 Task: Create in the project VestaTech in Backlog an issue 'Create a new online platform for online language courses with advanced speech recognition and translation features', assign it to team member softage.4@softage.net and change the status to IN PROGRESS.
Action: Mouse moved to (229, 297)
Screenshot: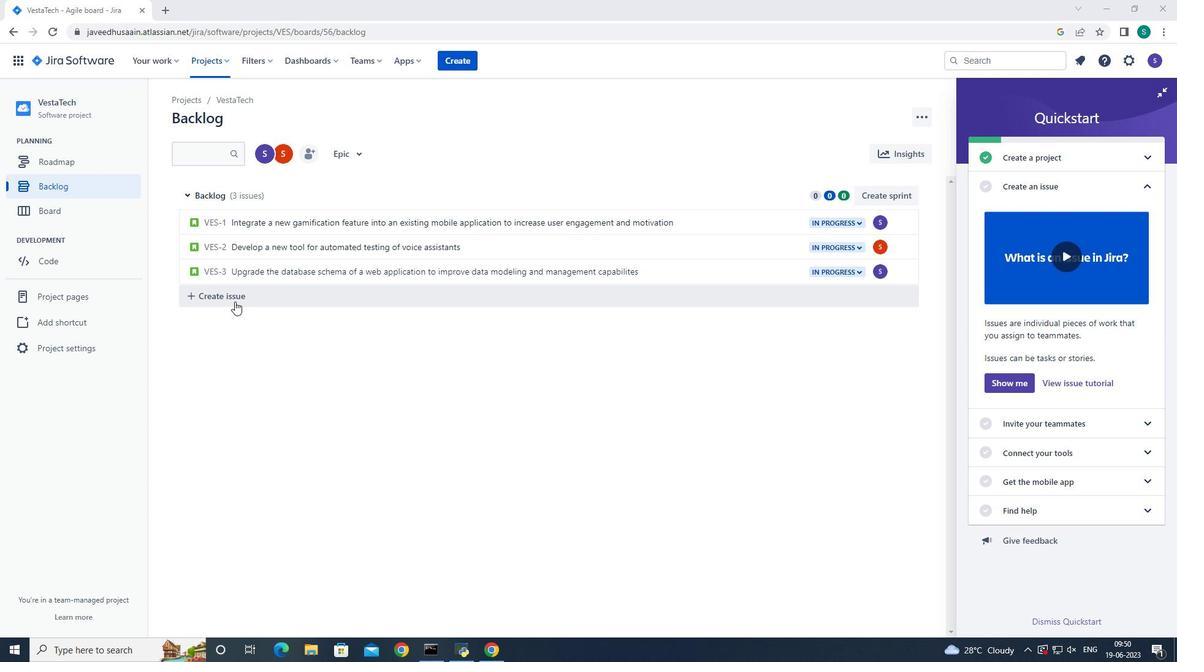 
Action: Mouse pressed left at (229, 297)
Screenshot: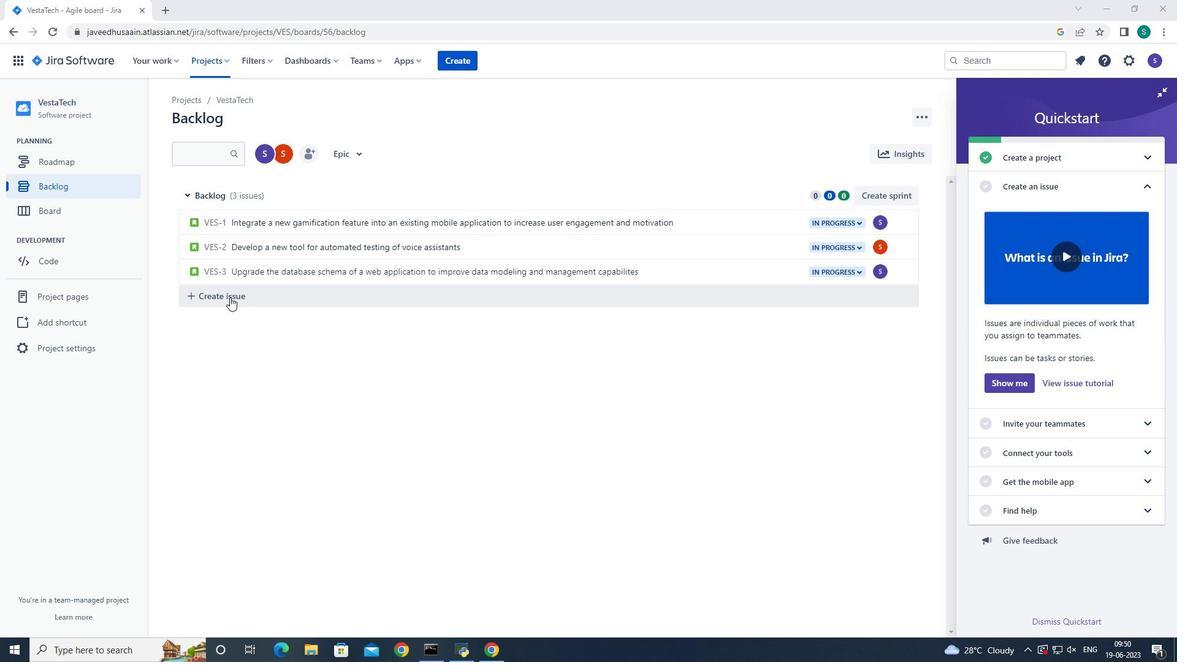 
Action: Mouse moved to (254, 296)
Screenshot: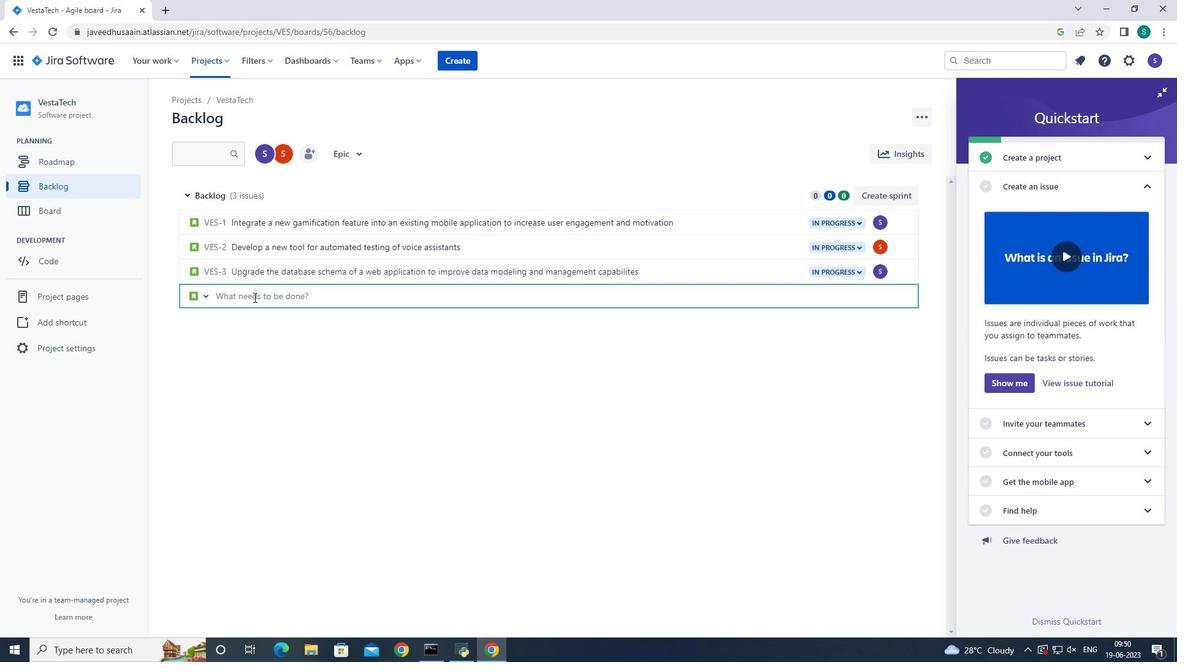 
Action: Mouse pressed left at (254, 296)
Screenshot: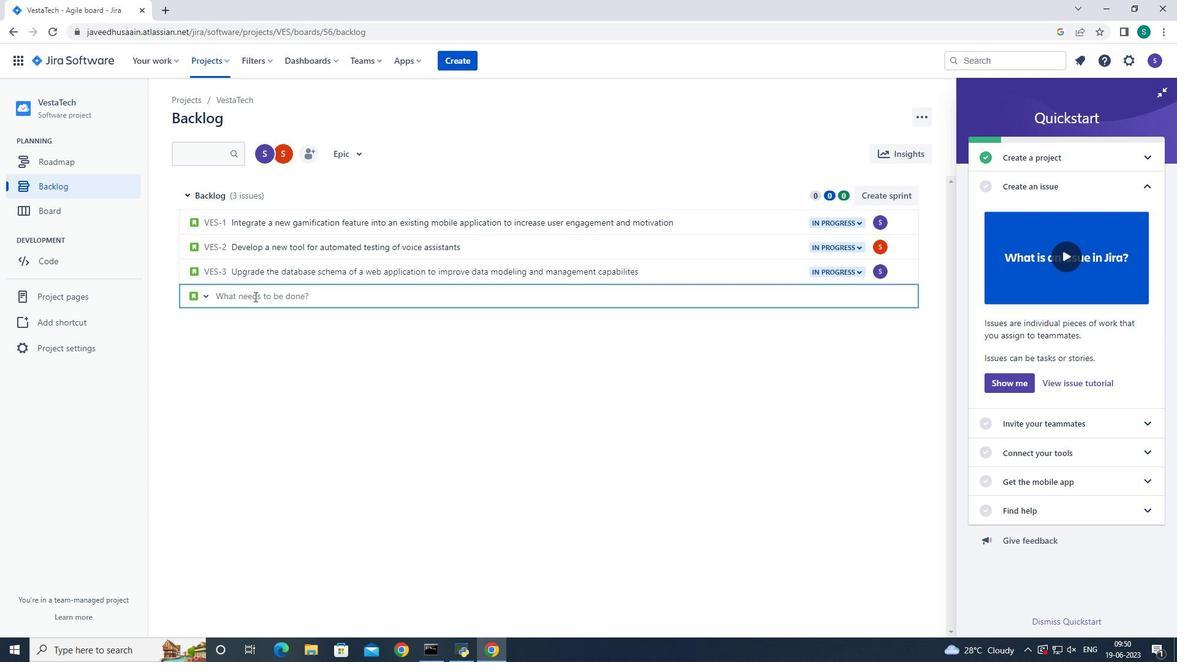 
Action: Key pressed <Key.shift>Create<Key.space>a<Key.space>new<Key.space>online<Key.space>platform<Key.space>for<Key.space>online<Key.space>language<Key.space>courses<Key.space>with<Key.space>advanced<Key.space>speech<Key.space>recognition<Key.space>and<Key.space>translation<Key.space>features<Key.enter>
Screenshot: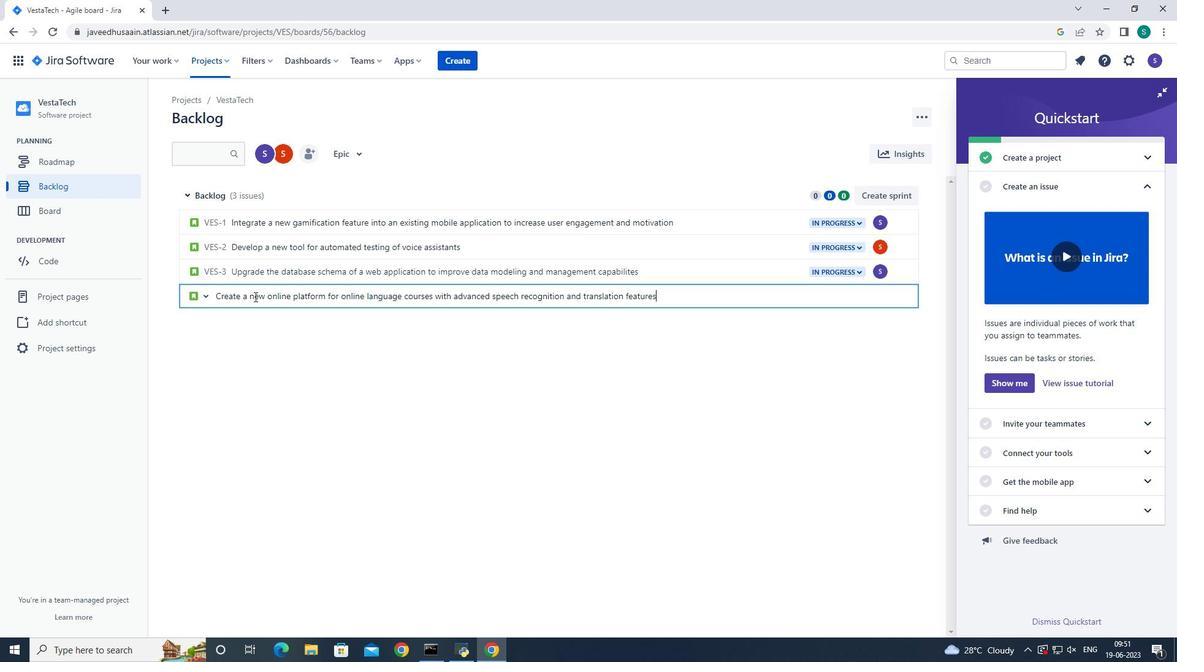 
Action: Mouse moved to (885, 296)
Screenshot: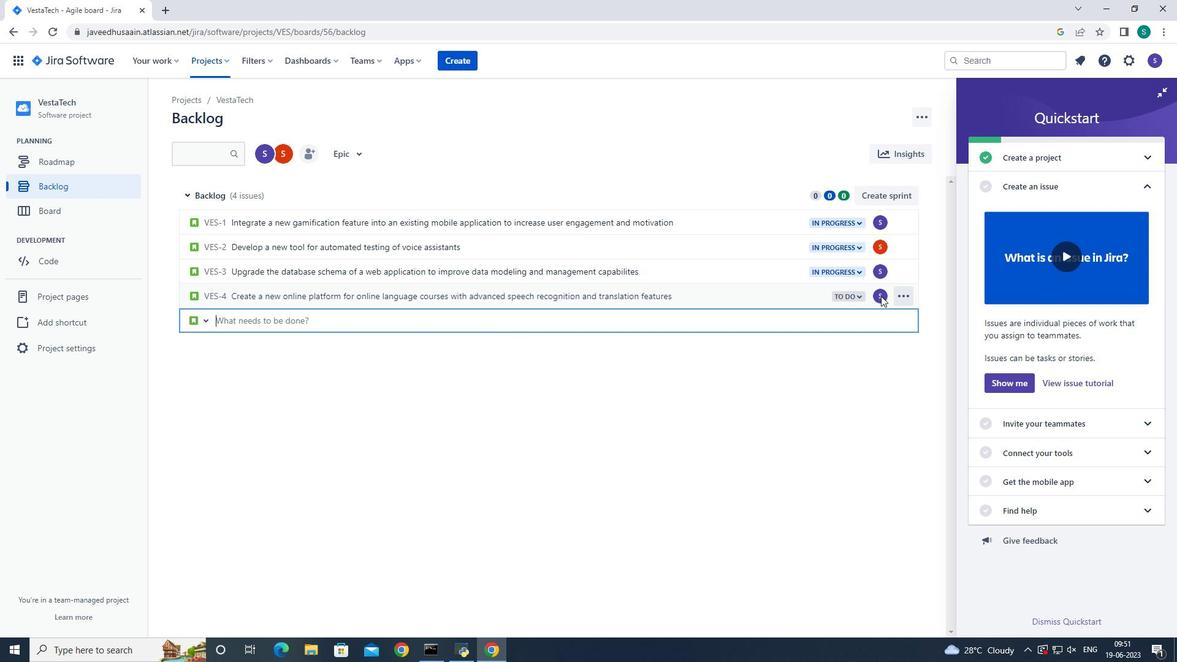 
Action: Mouse pressed left at (885, 296)
Screenshot: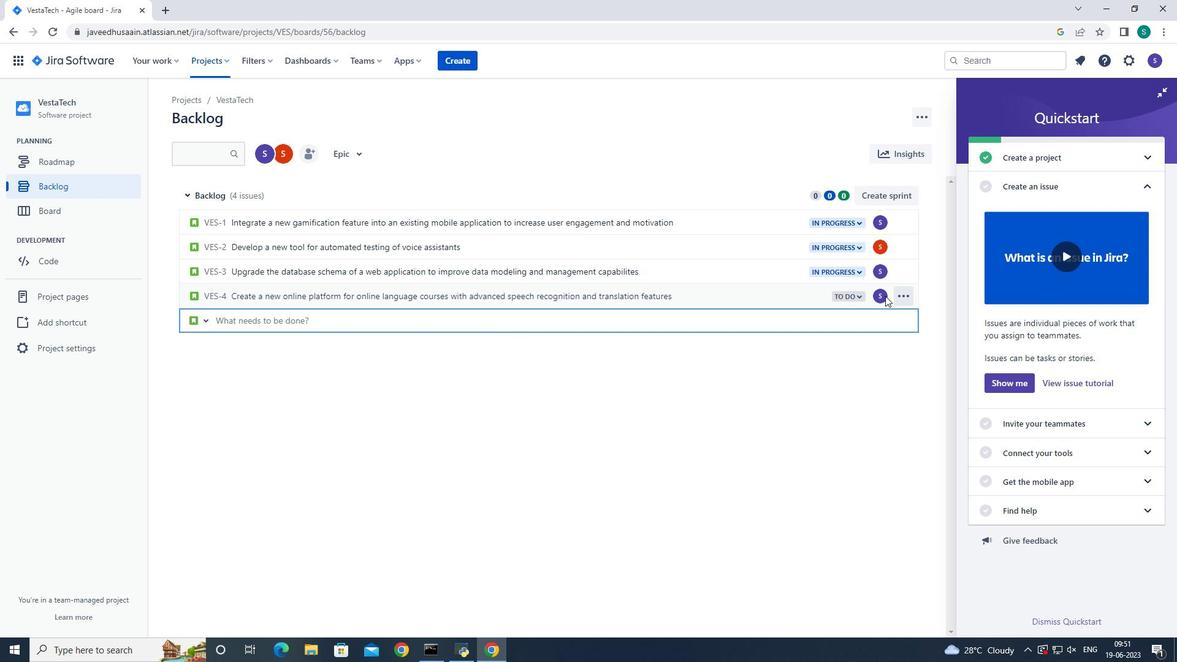 
Action: Mouse moved to (793, 323)
Screenshot: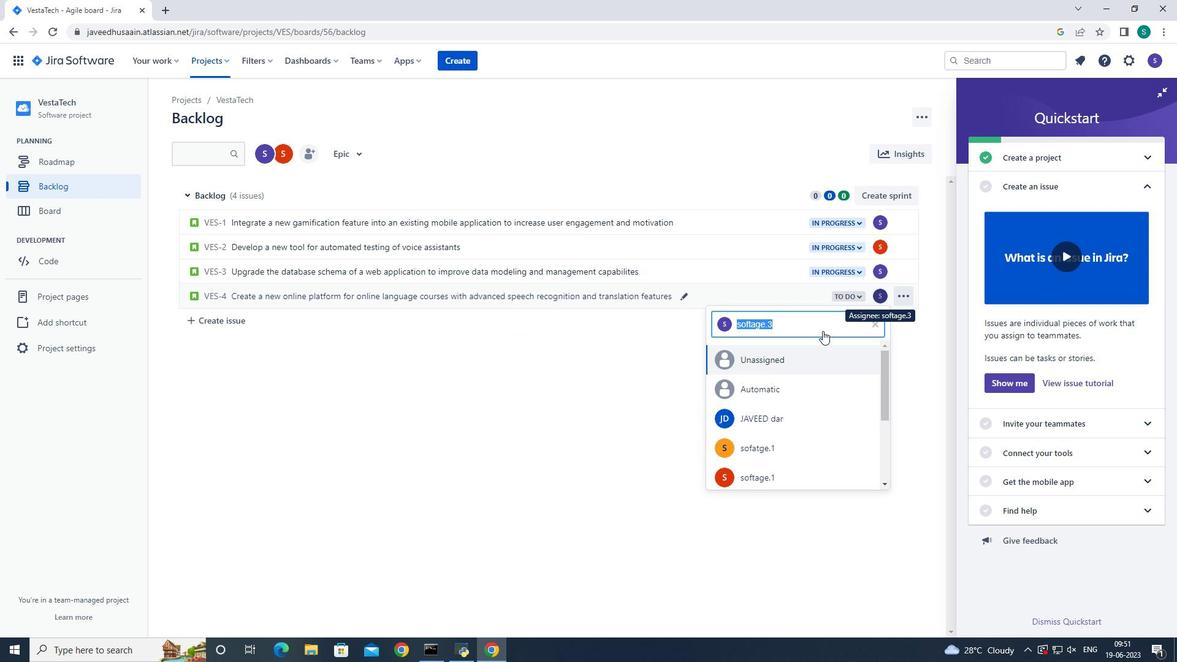 
Action: Key pressed <Key.backspace>softage.4<Key.shift><Key.shift><Key.shift><Key.shift><Key.shift><Key.shift><Key.shift>@sp<Key.backspace>oftage.net
Screenshot: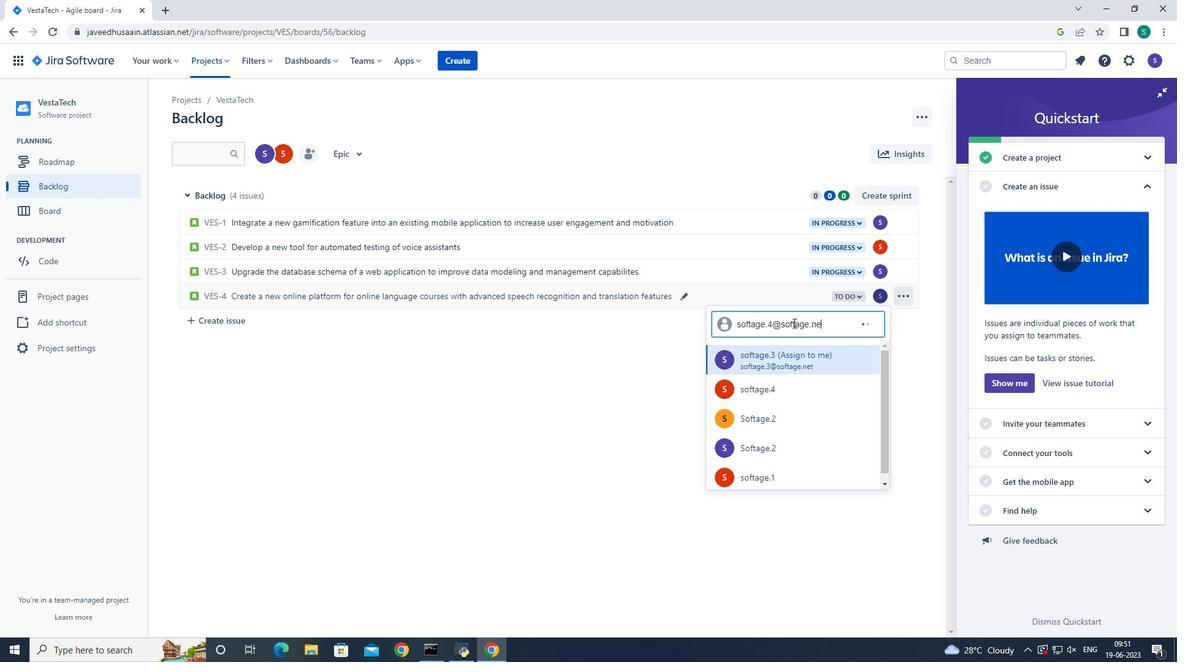 
Action: Mouse moved to (776, 363)
Screenshot: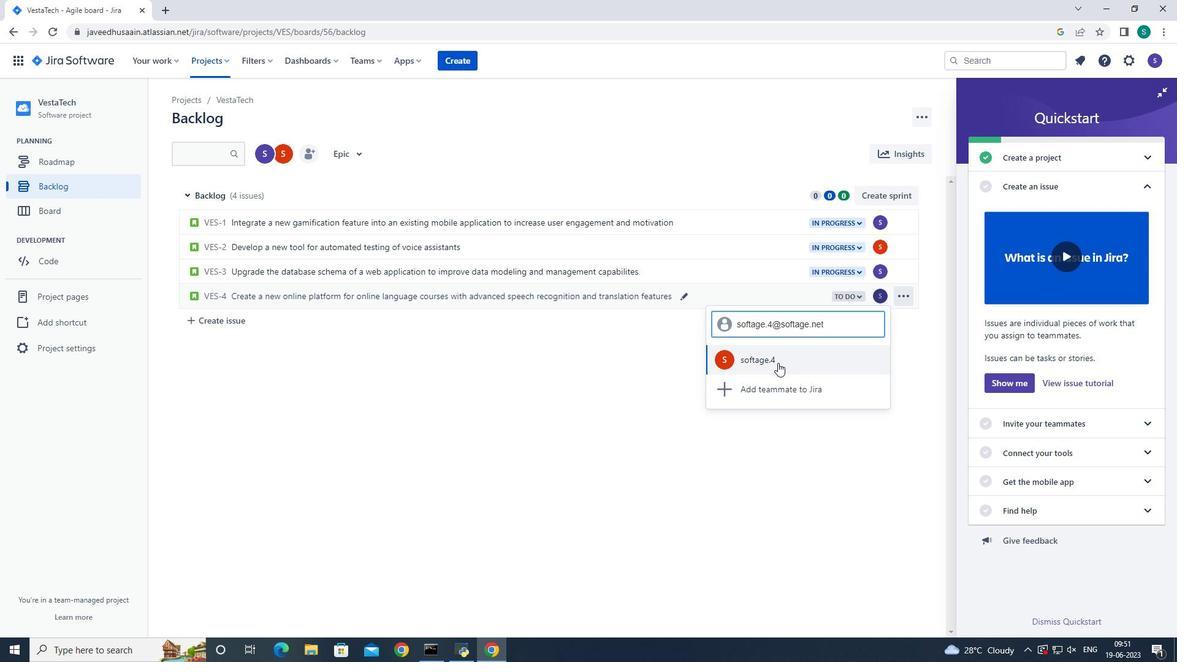 
Action: Mouse pressed left at (776, 363)
Screenshot: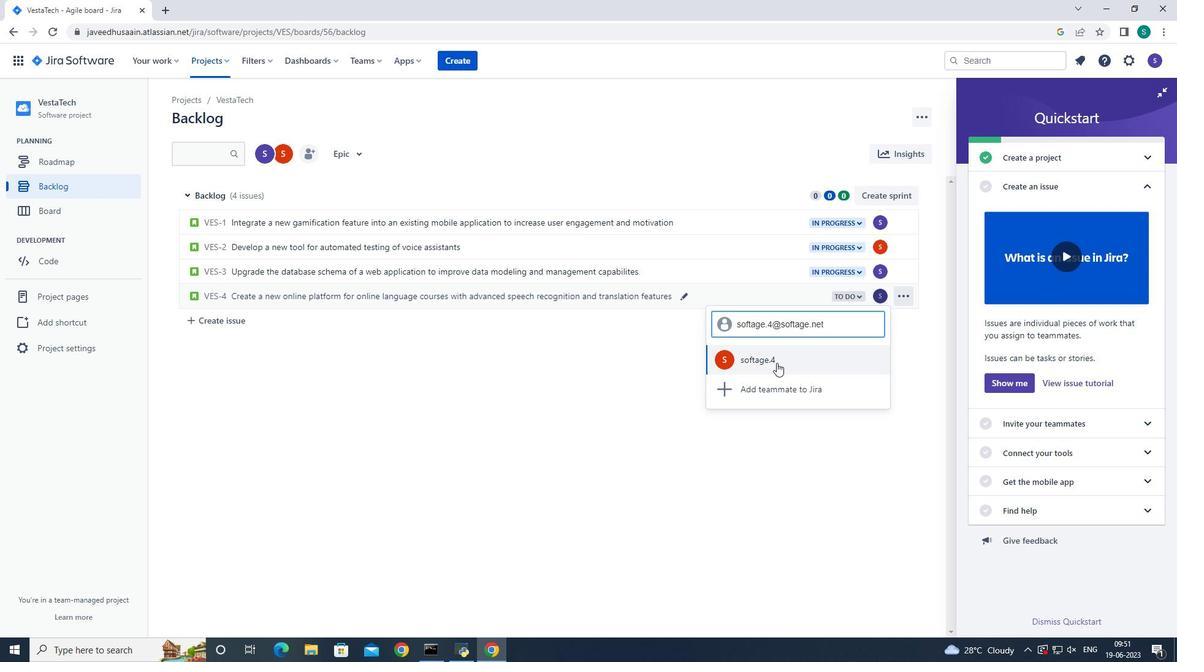 
Action: Mouse moved to (859, 298)
Screenshot: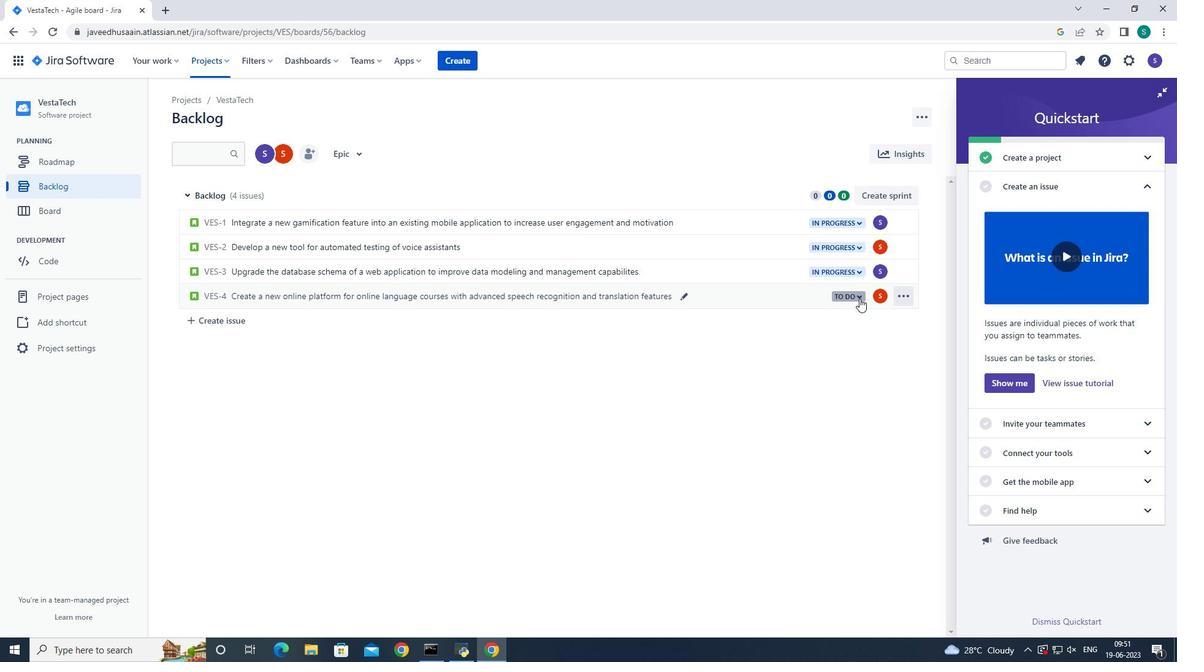 
Action: Mouse pressed left at (859, 298)
Screenshot: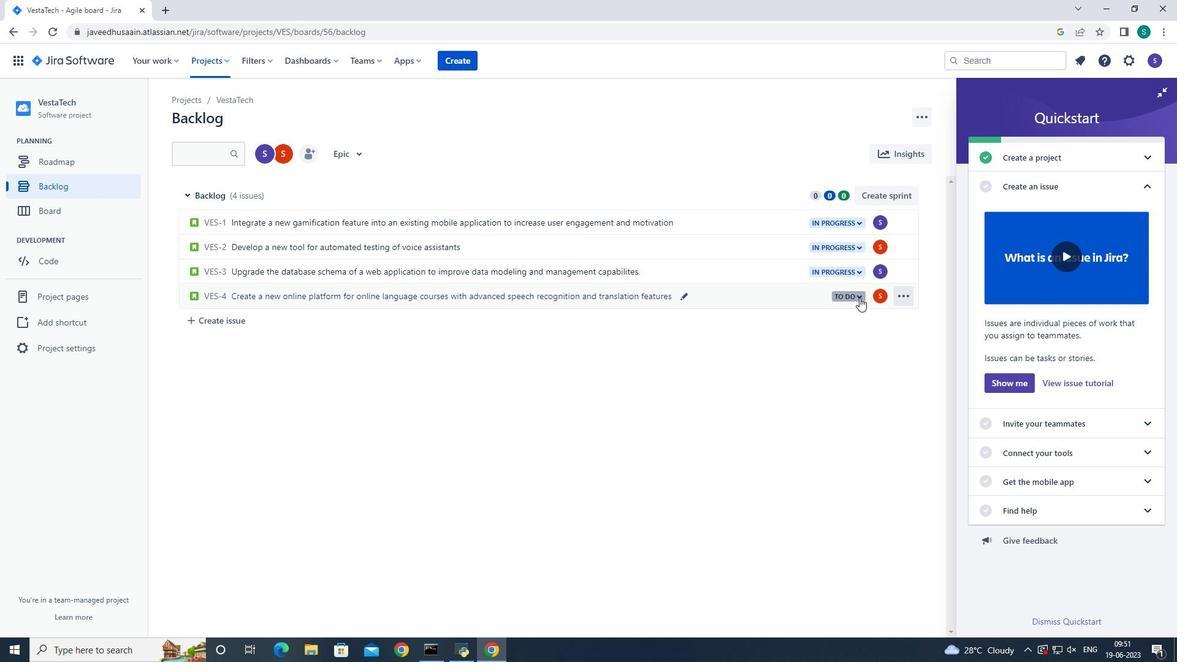 
Action: Mouse moved to (857, 318)
Screenshot: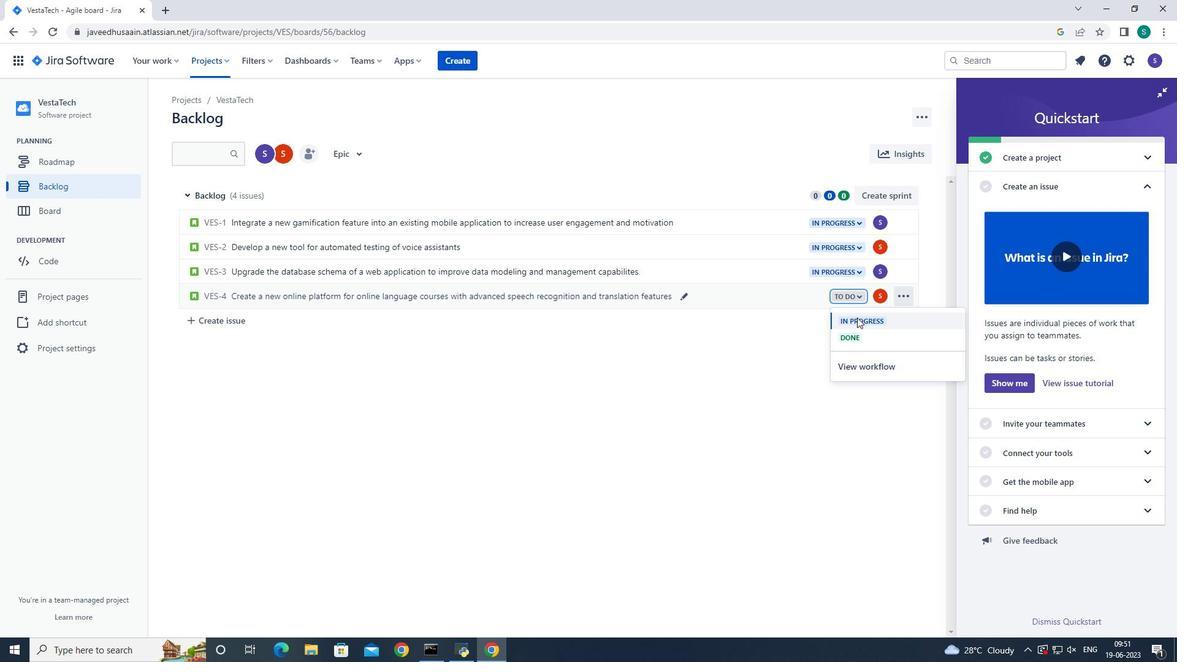 
Action: Mouse pressed left at (857, 318)
Screenshot: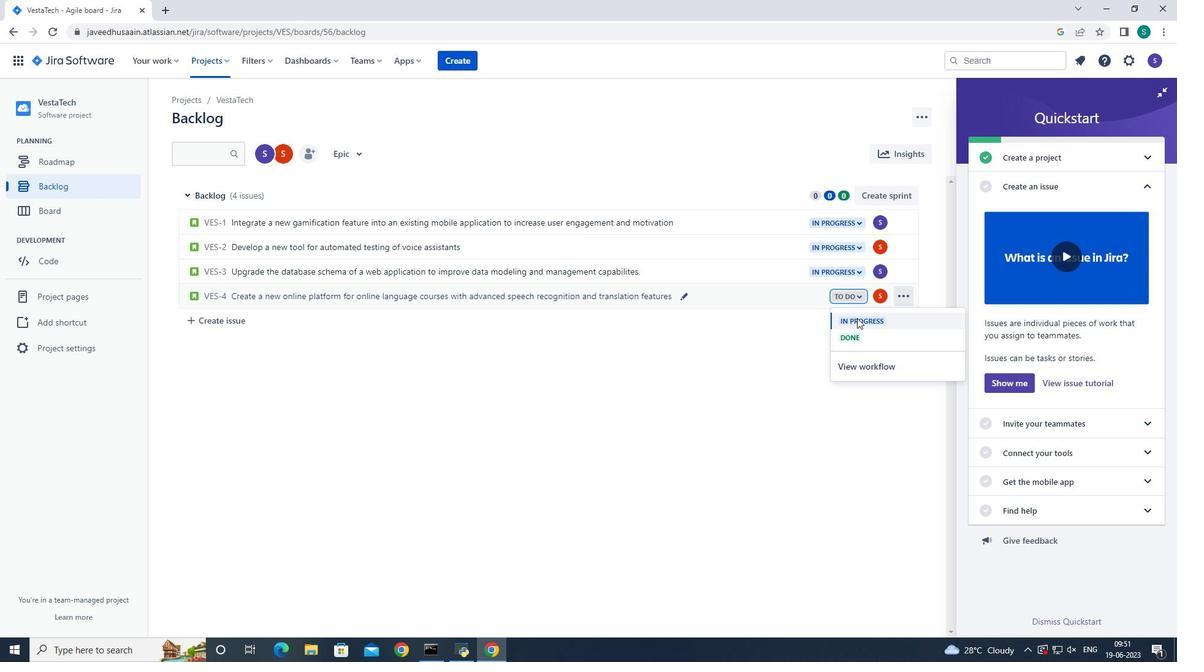
